 Task: Select type "Retirement".
Action: Mouse moved to (923, 115)
Screenshot: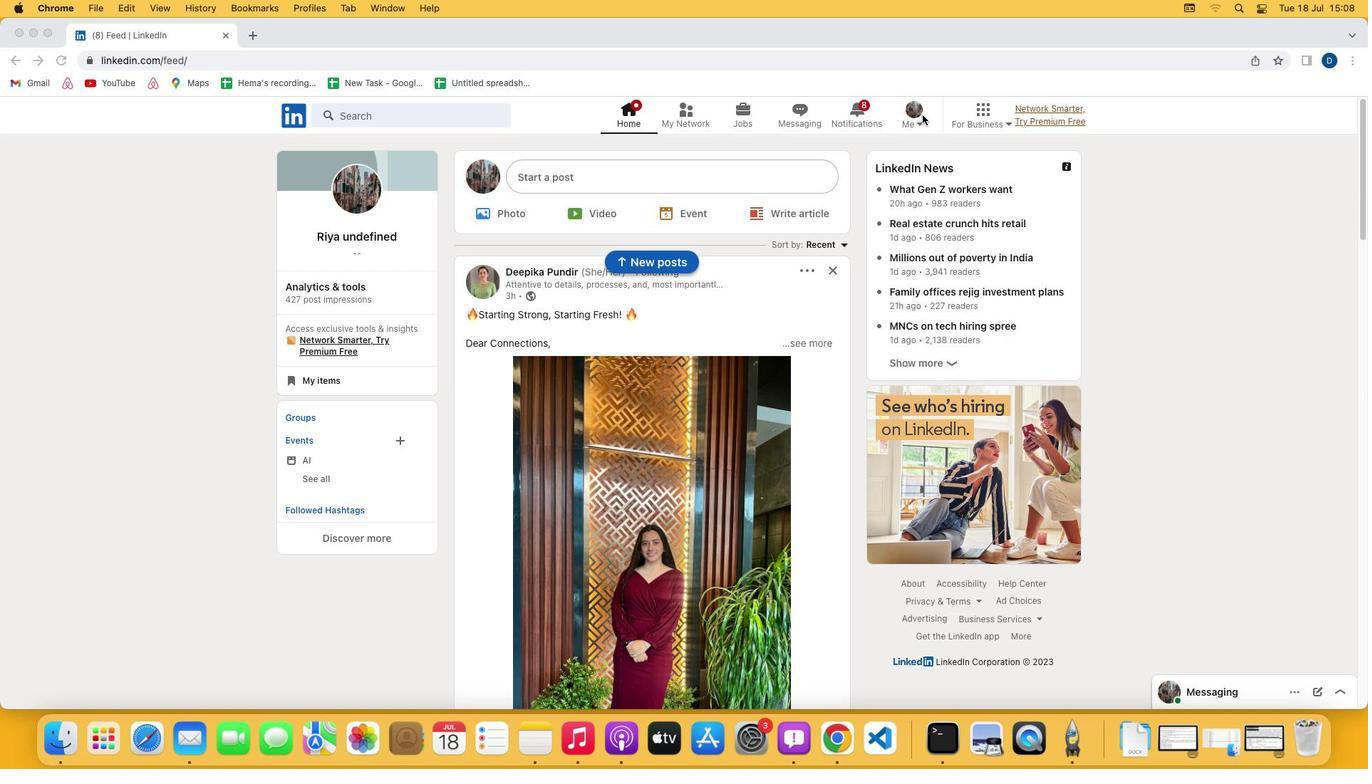 
Action: Mouse pressed left at (923, 115)
Screenshot: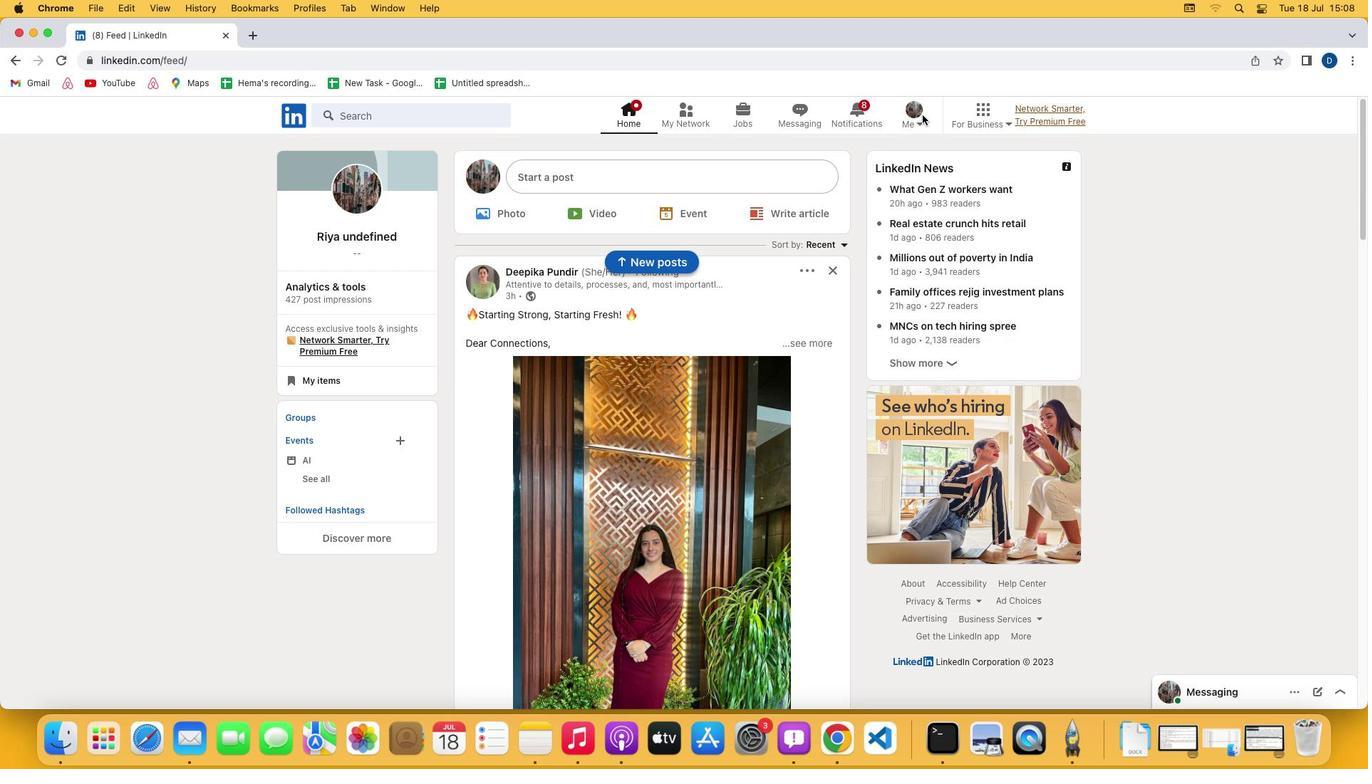 
Action: Mouse moved to (920, 124)
Screenshot: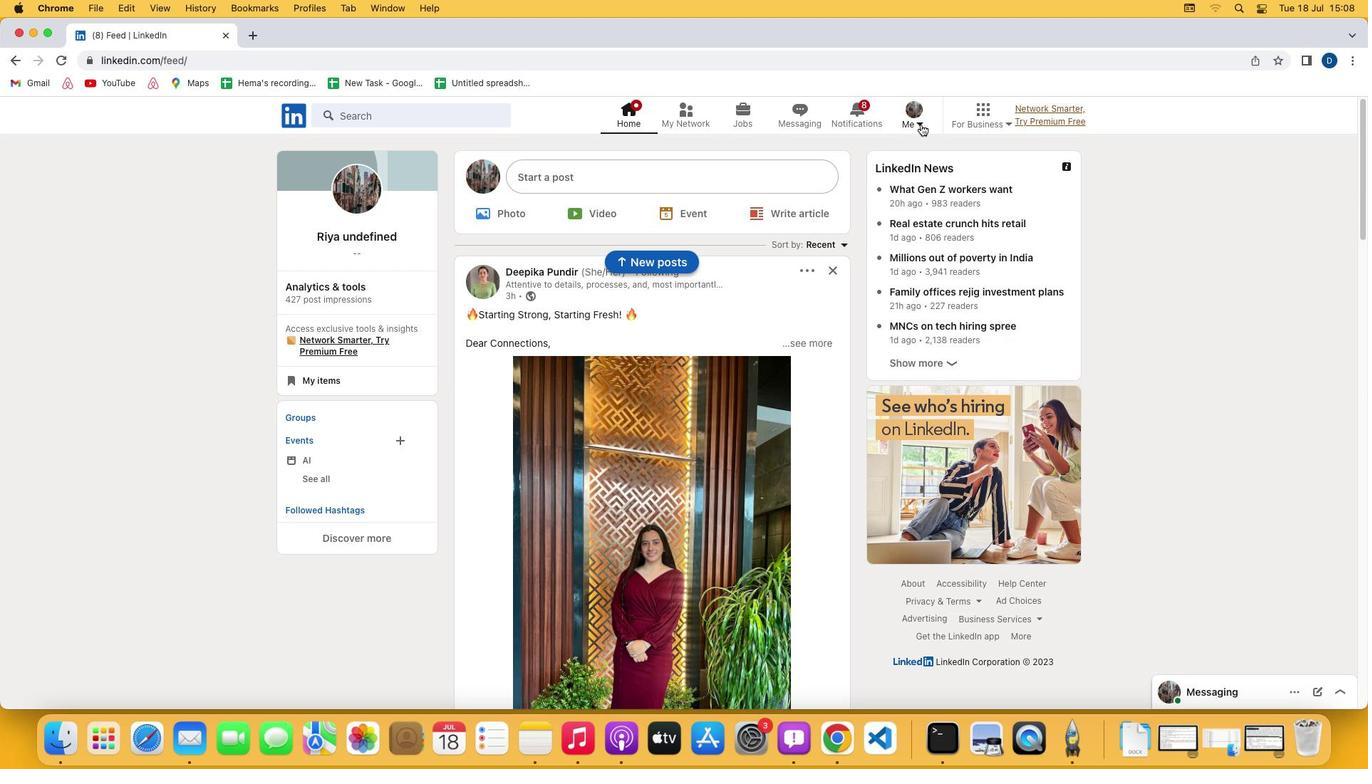 
Action: Mouse pressed left at (920, 124)
Screenshot: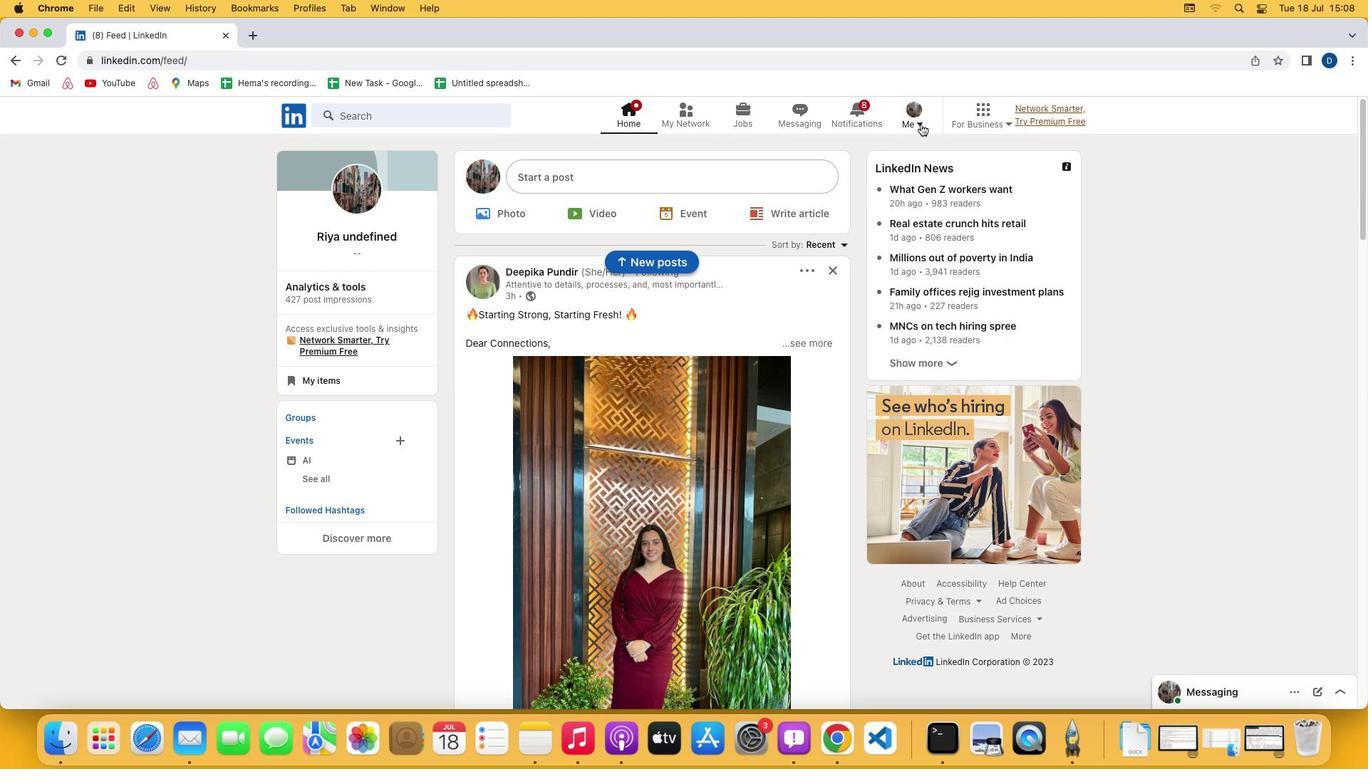
Action: Mouse moved to (848, 196)
Screenshot: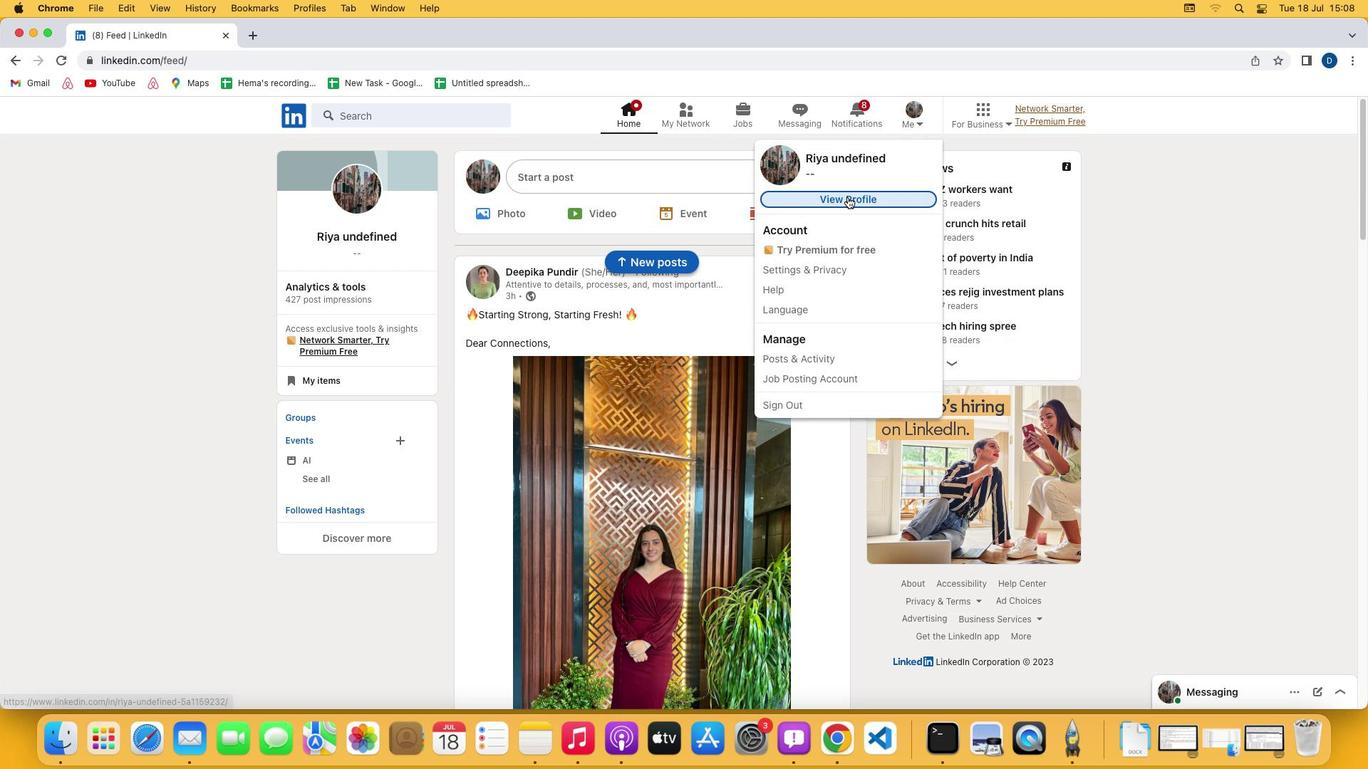 
Action: Mouse pressed left at (848, 196)
Screenshot: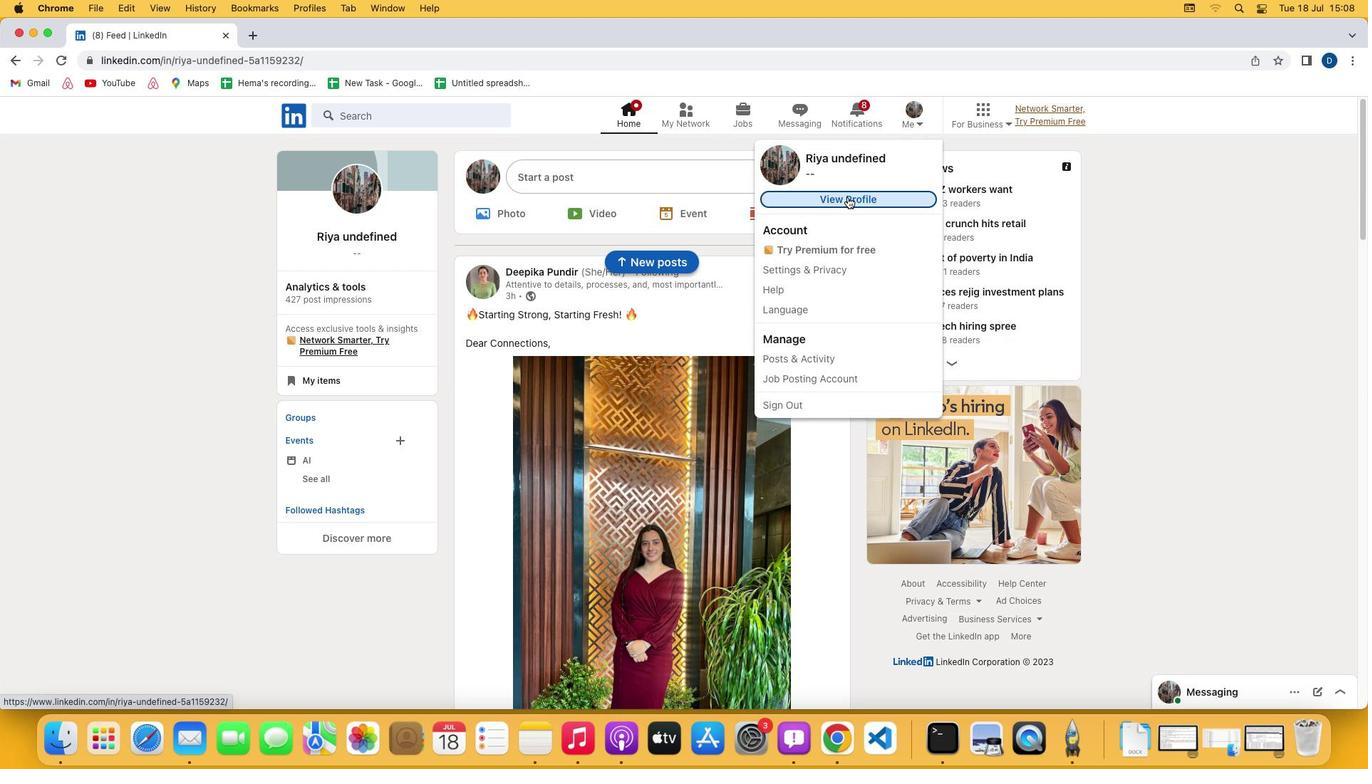 
Action: Mouse moved to (415, 481)
Screenshot: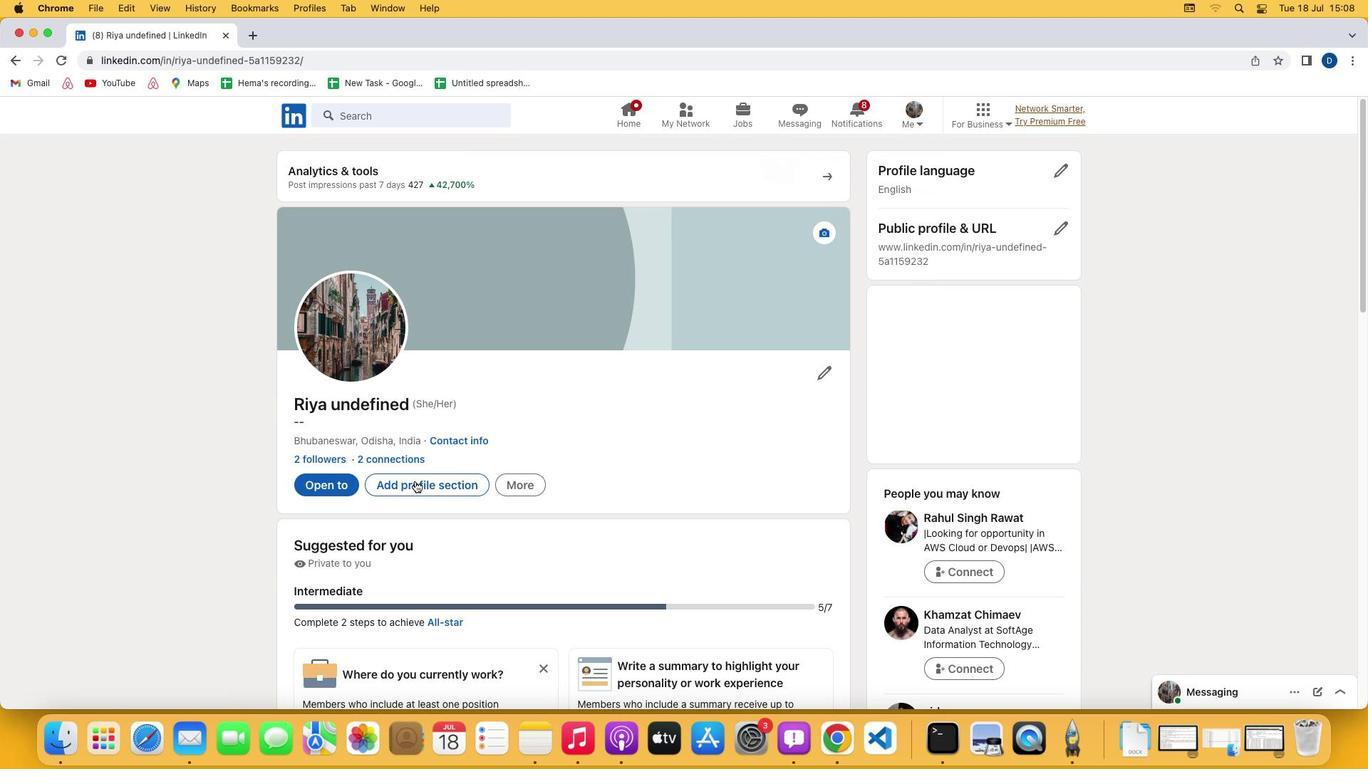 
Action: Mouse pressed left at (415, 481)
Screenshot: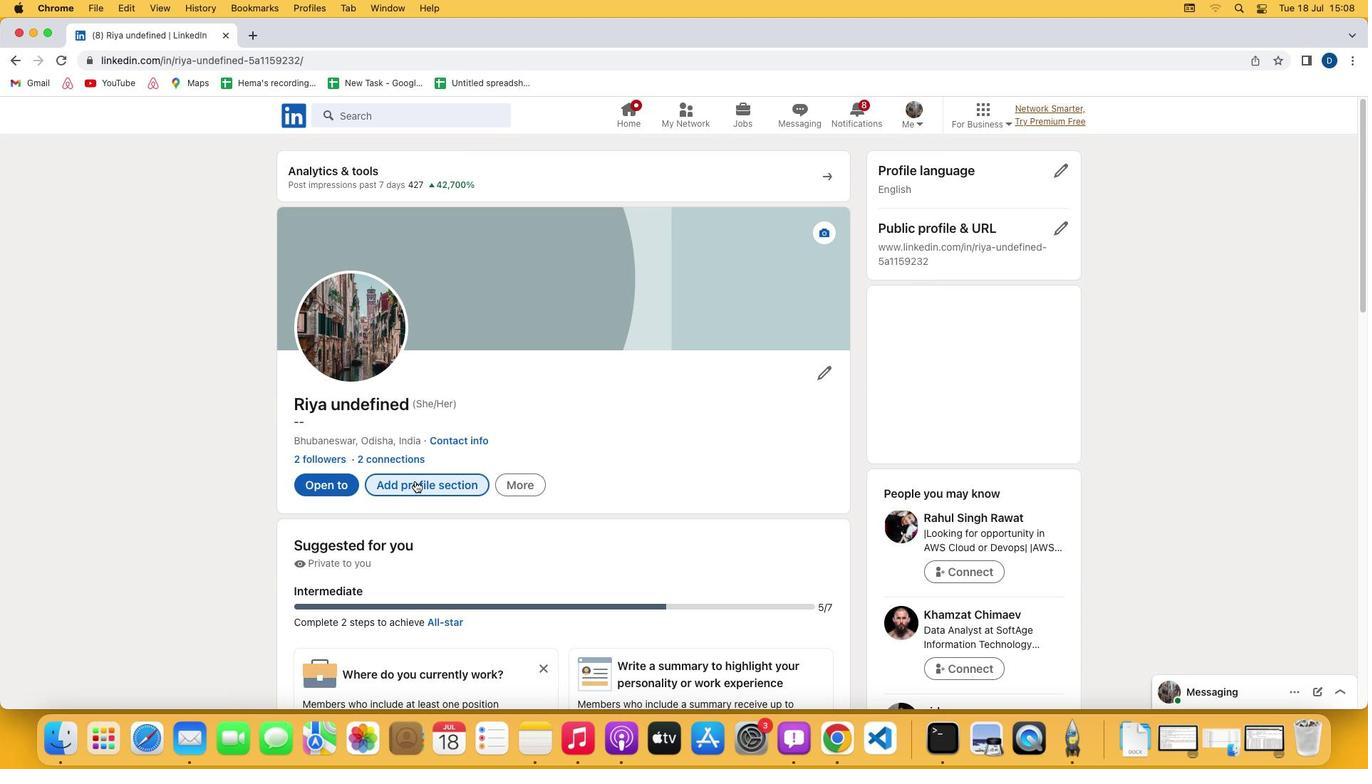 
Action: Mouse moved to (522, 353)
Screenshot: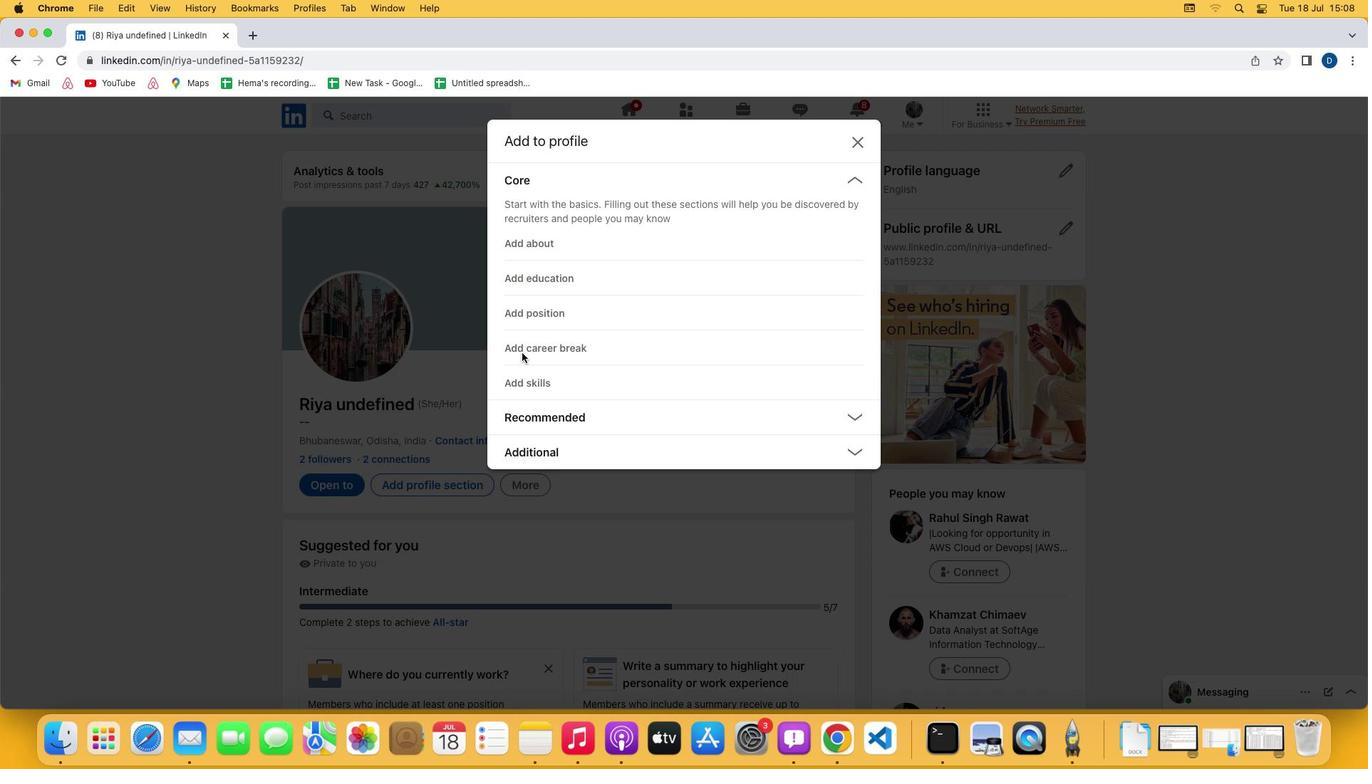 
Action: Mouse pressed left at (522, 353)
Screenshot: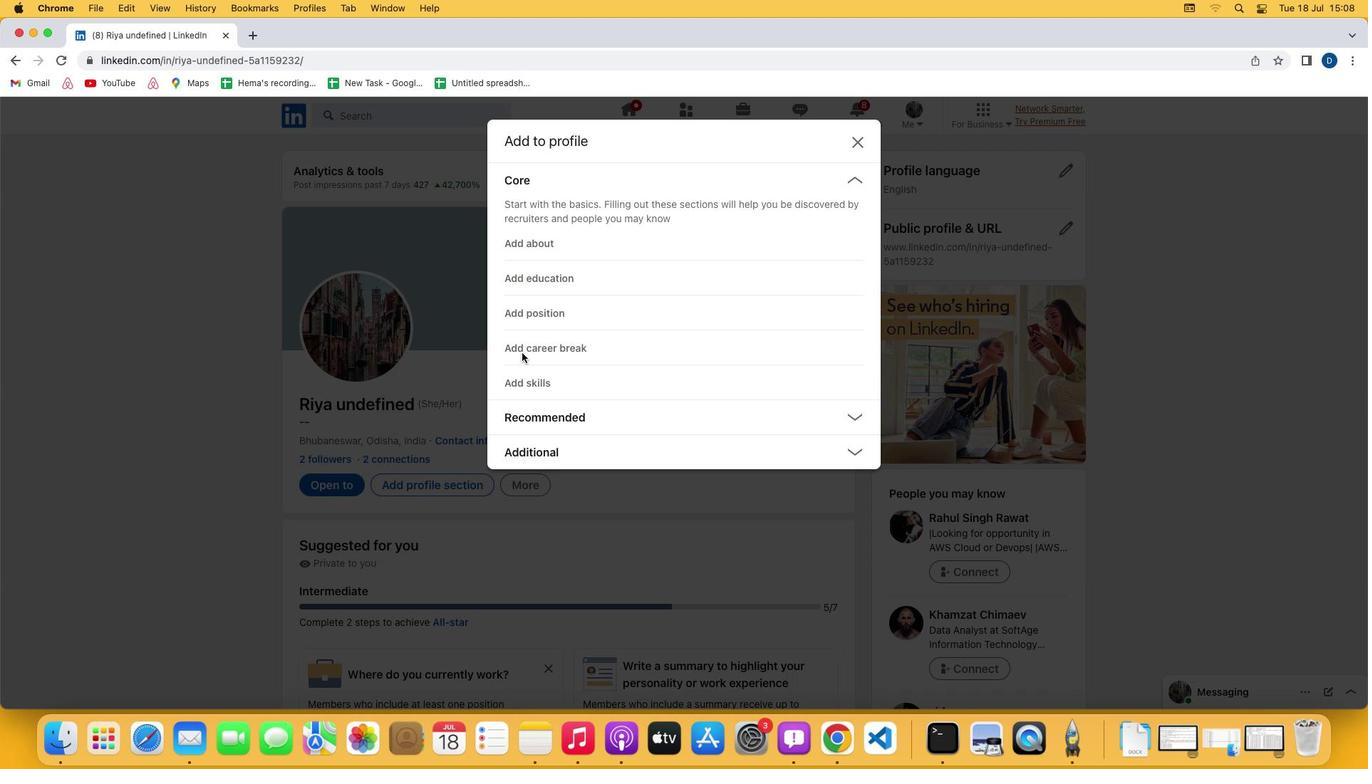 
Action: Mouse moved to (636, 276)
Screenshot: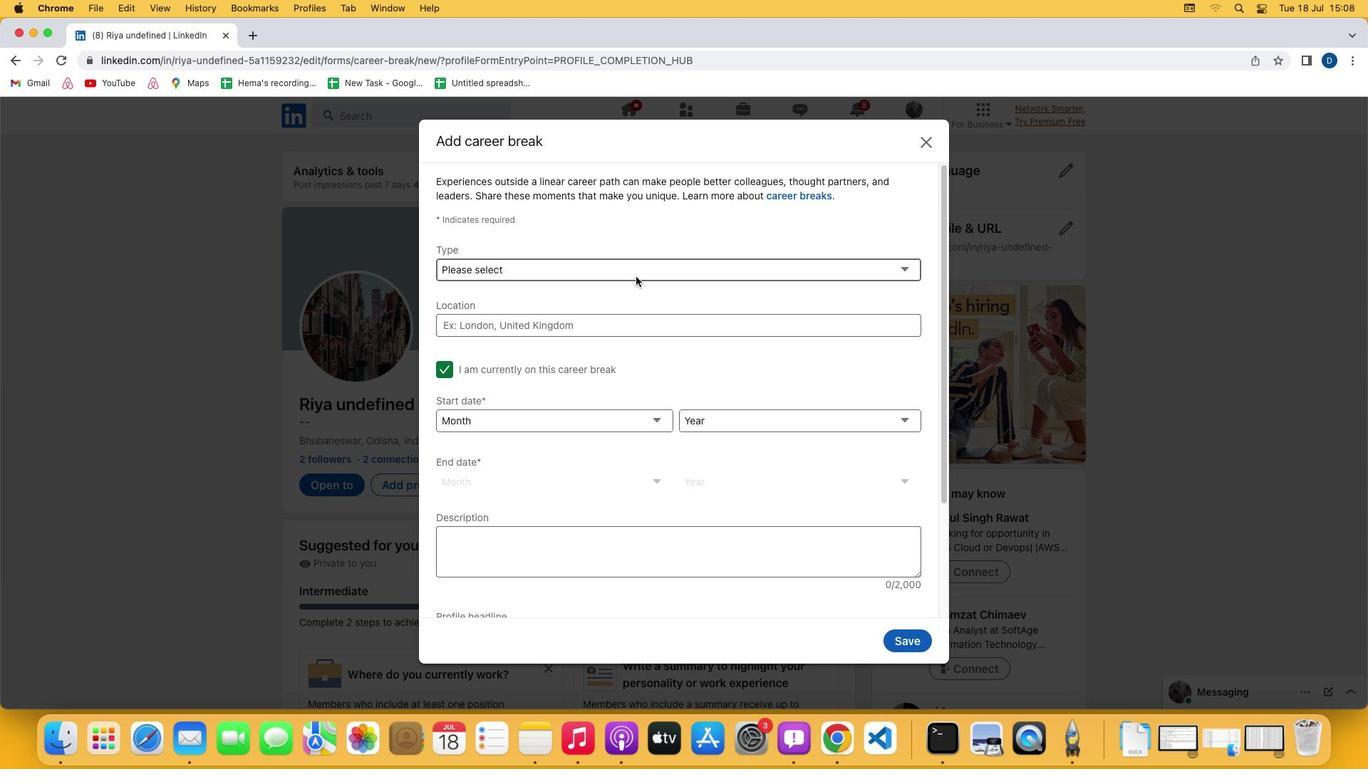 
Action: Mouse pressed left at (636, 276)
Screenshot: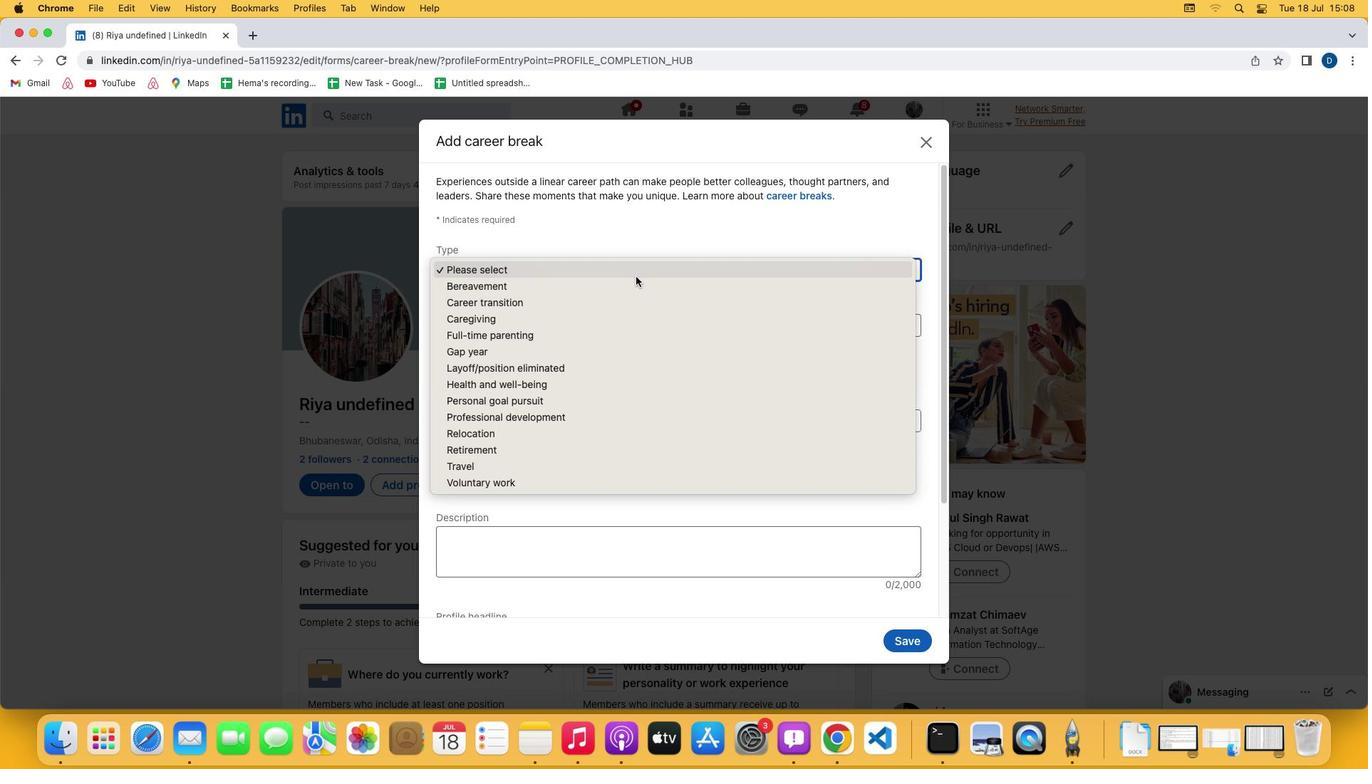 
Action: Mouse moved to (605, 446)
Screenshot: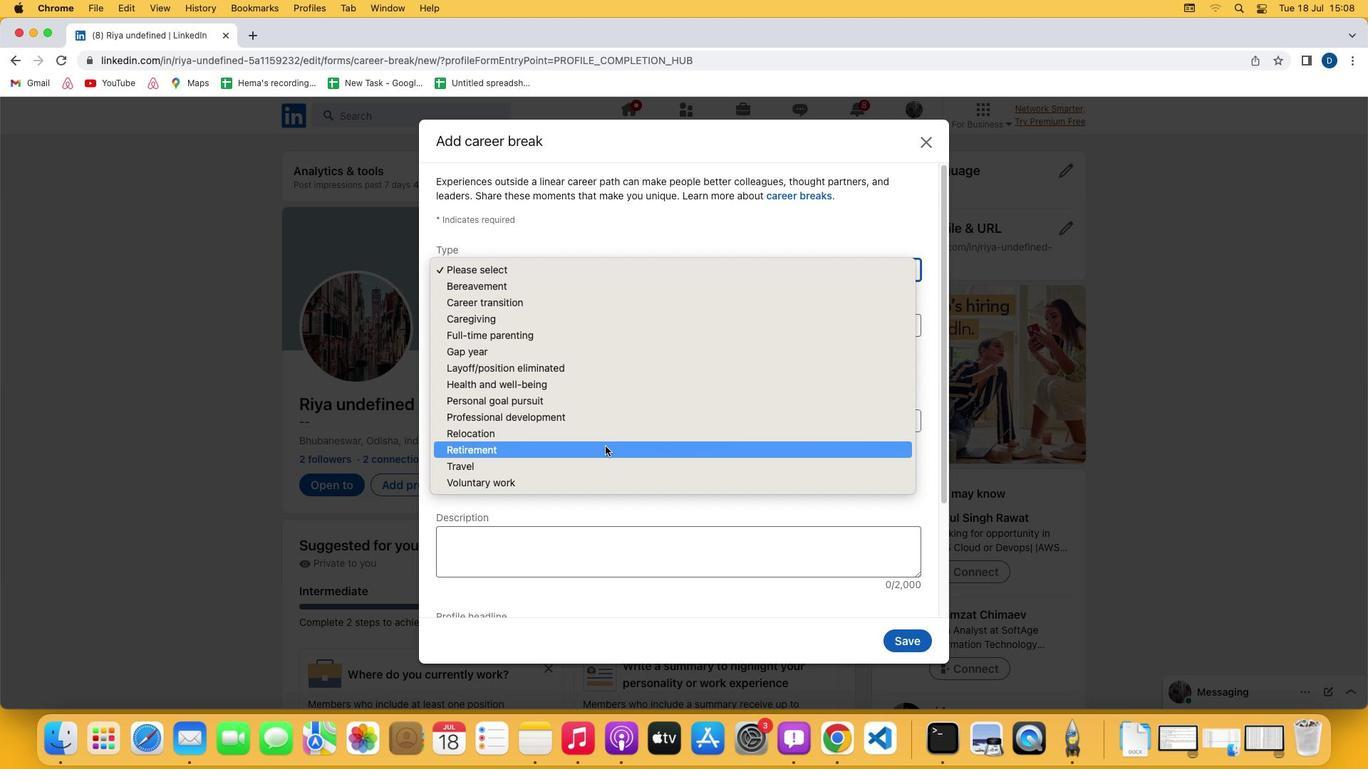 
Action: Mouse pressed left at (605, 446)
Screenshot: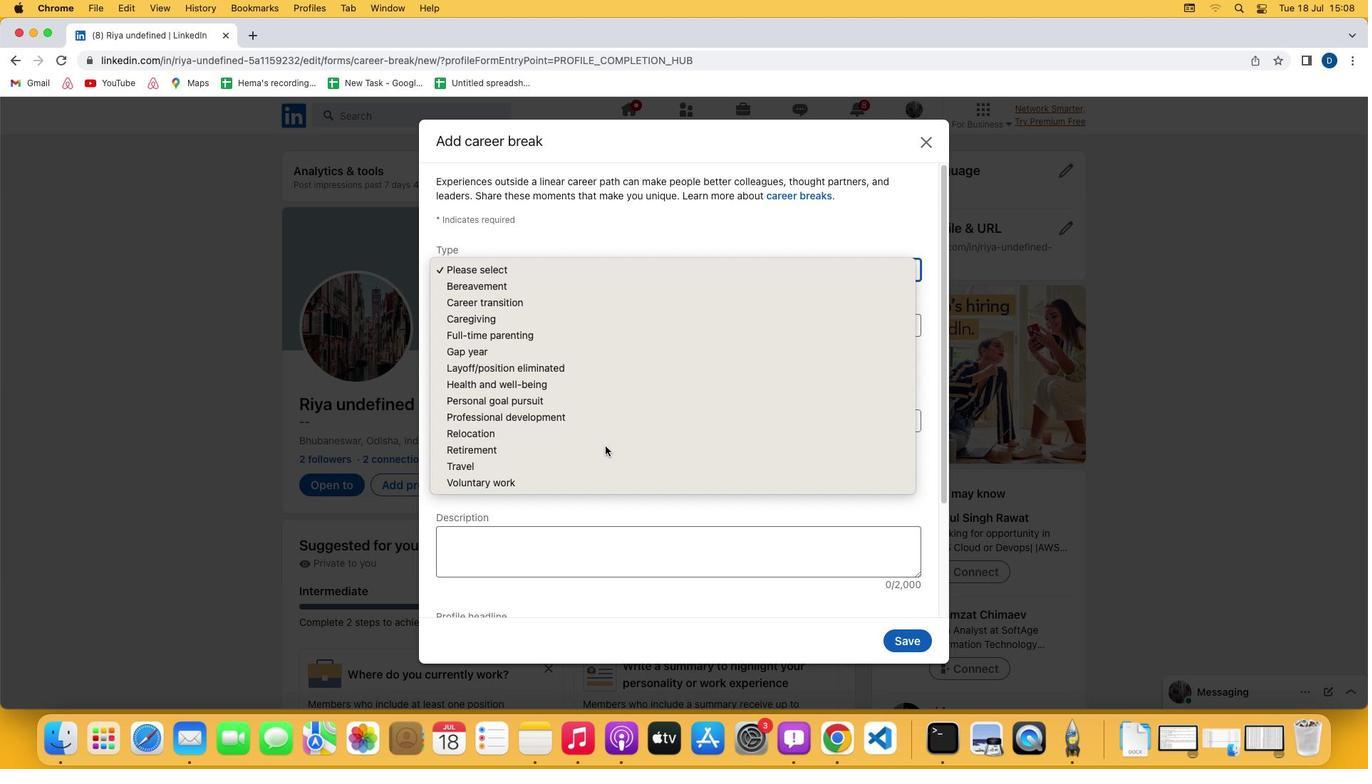 
